 Task: Create a due date automation trigger when advanced on, on the tuesday of the week before a card is due add fields with custom field "Resume" set to a number greater than 1 and greater than 10 at 11:00 AM.
Action: Mouse moved to (1135, 94)
Screenshot: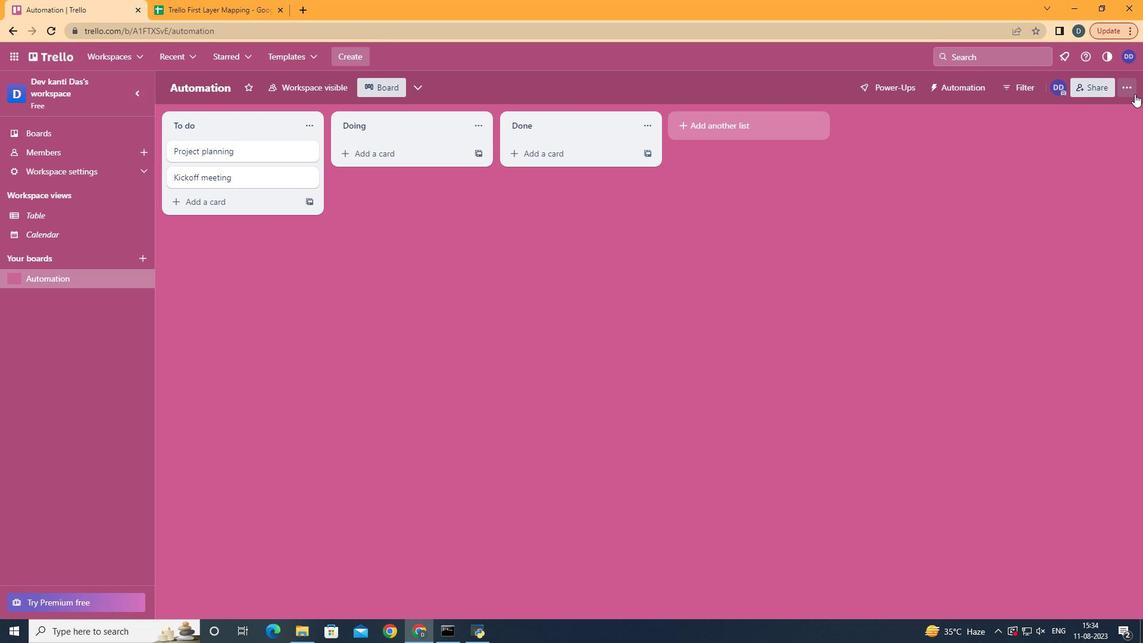 
Action: Mouse pressed left at (1135, 94)
Screenshot: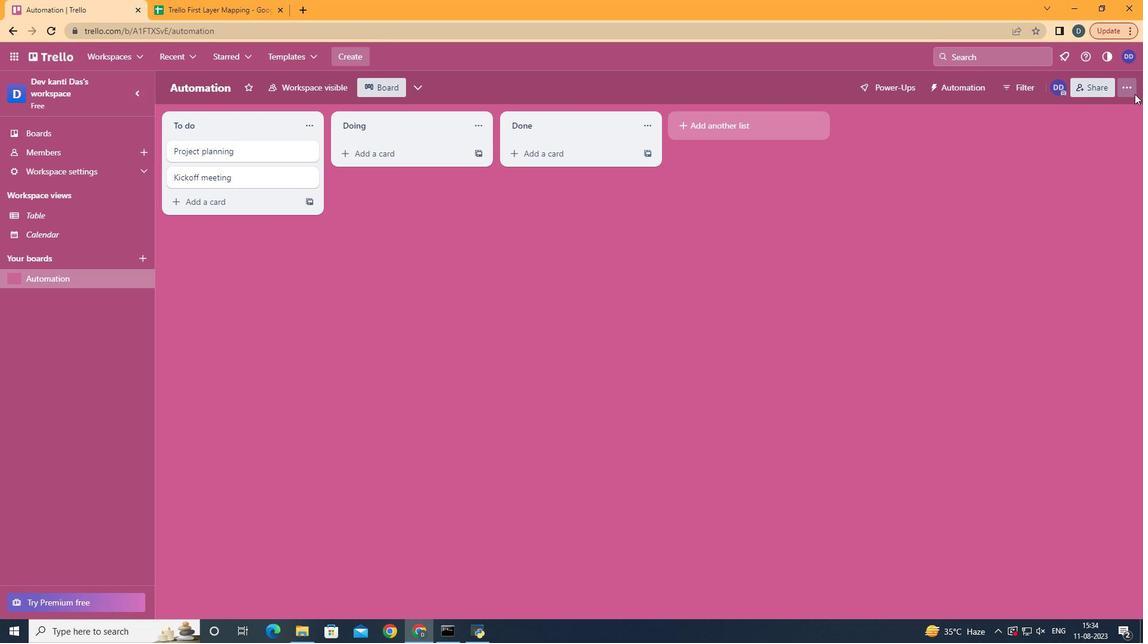 
Action: Mouse moved to (1046, 242)
Screenshot: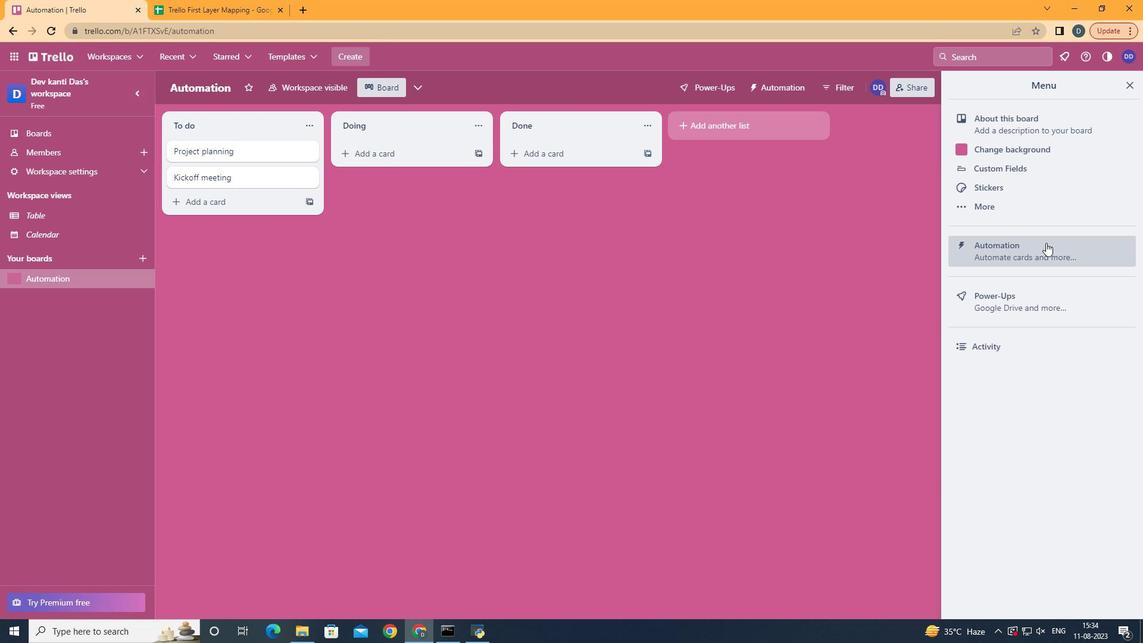 
Action: Mouse pressed left at (1046, 242)
Screenshot: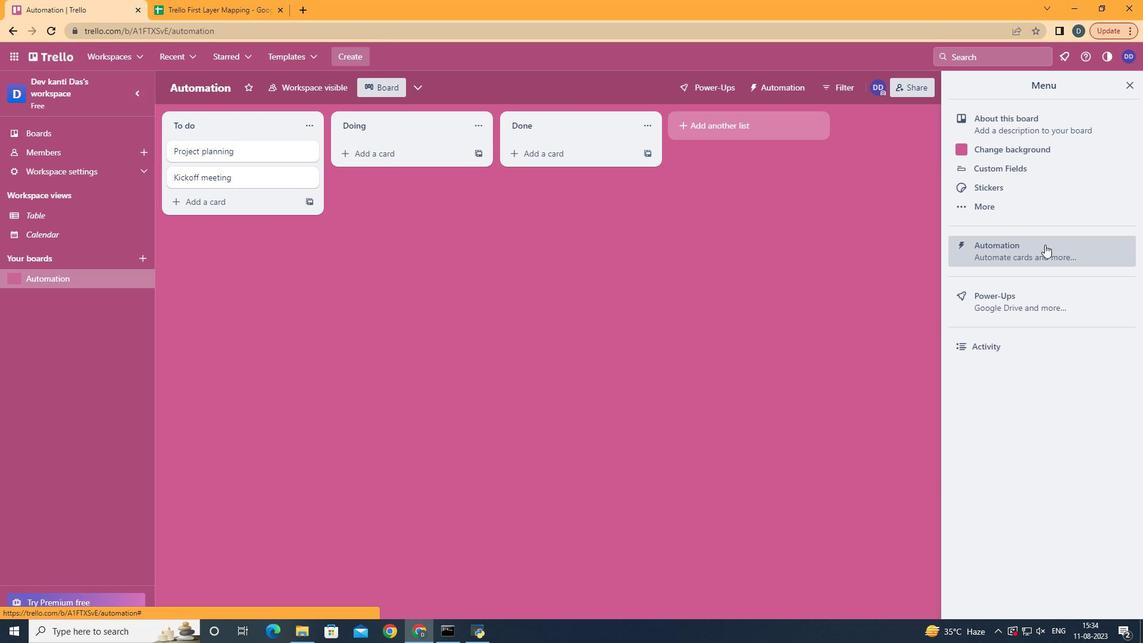 
Action: Mouse moved to (214, 243)
Screenshot: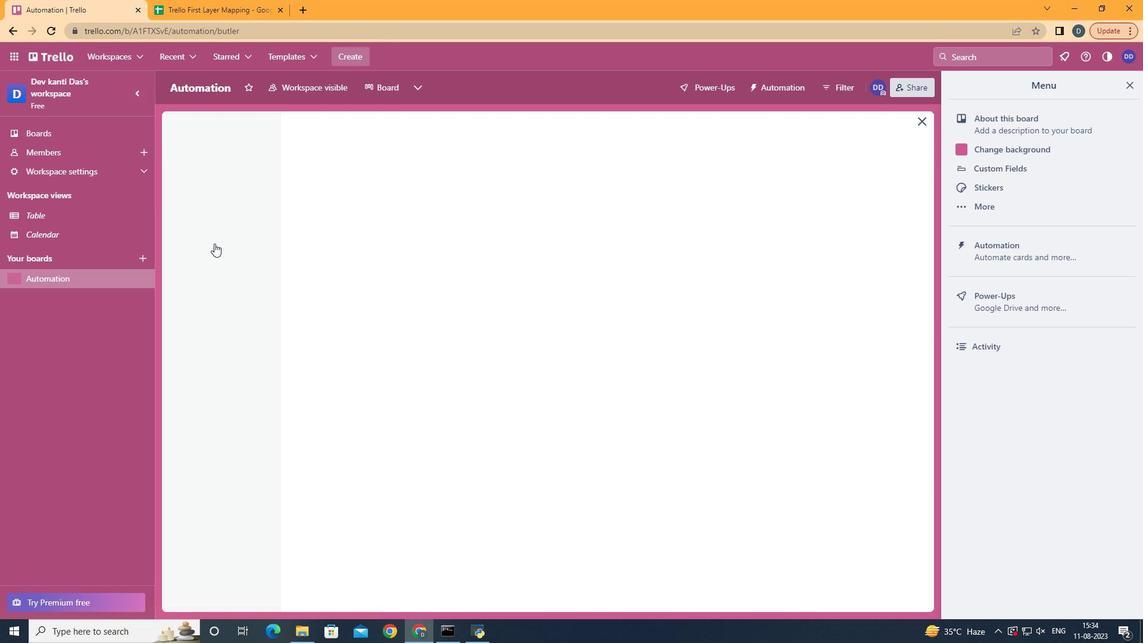 
Action: Mouse pressed left at (214, 243)
Screenshot: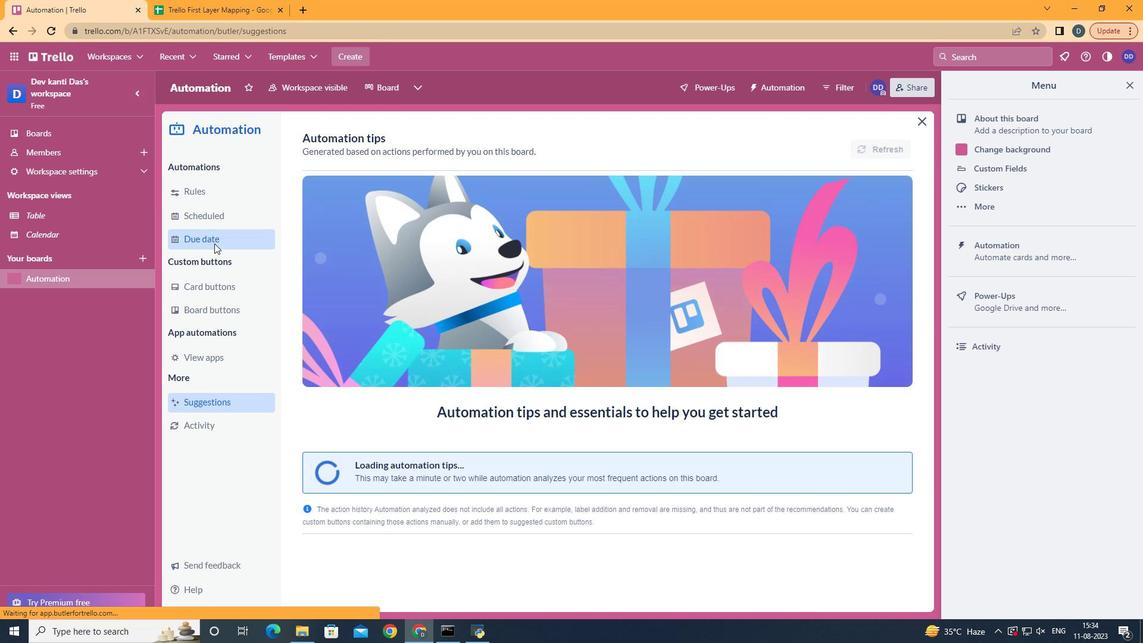 
Action: Mouse moved to (840, 138)
Screenshot: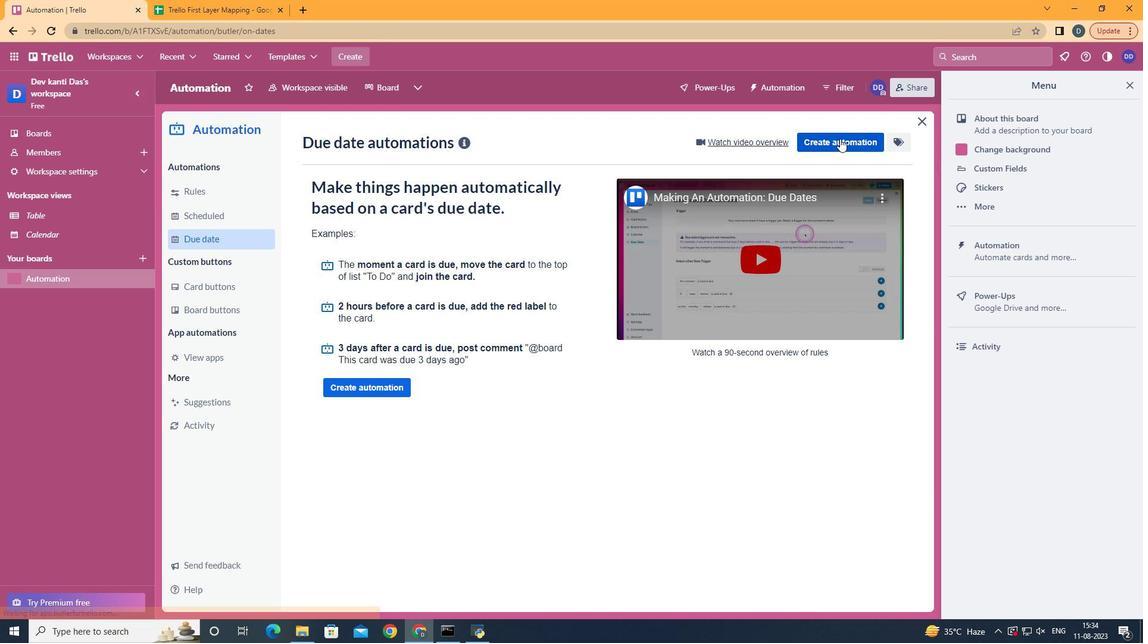 
Action: Mouse pressed left at (840, 138)
Screenshot: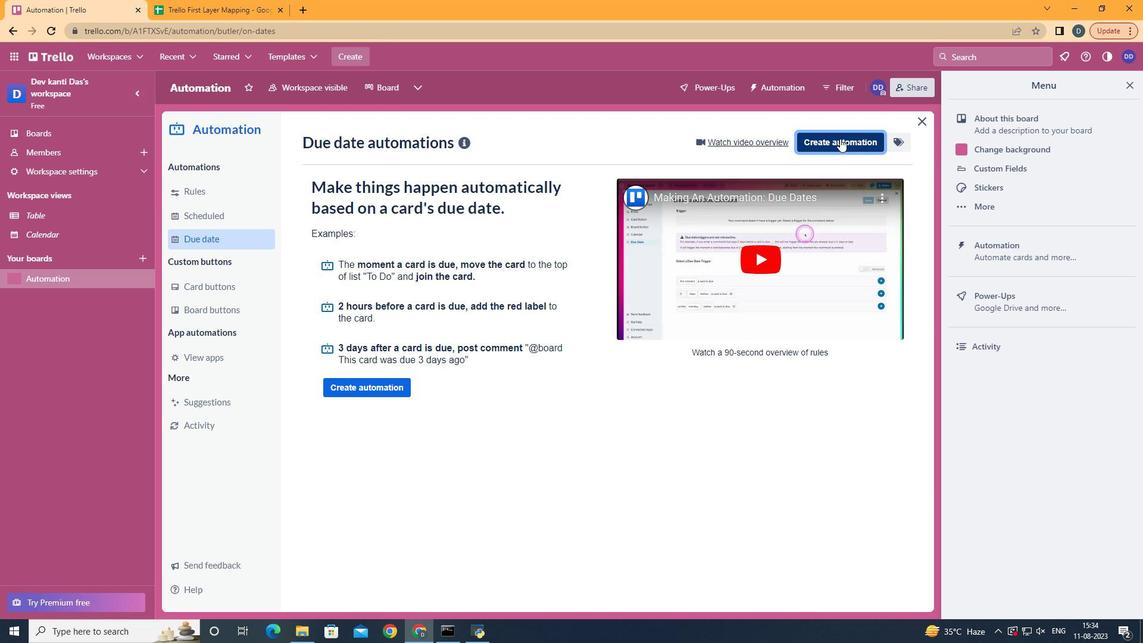 
Action: Mouse moved to (652, 263)
Screenshot: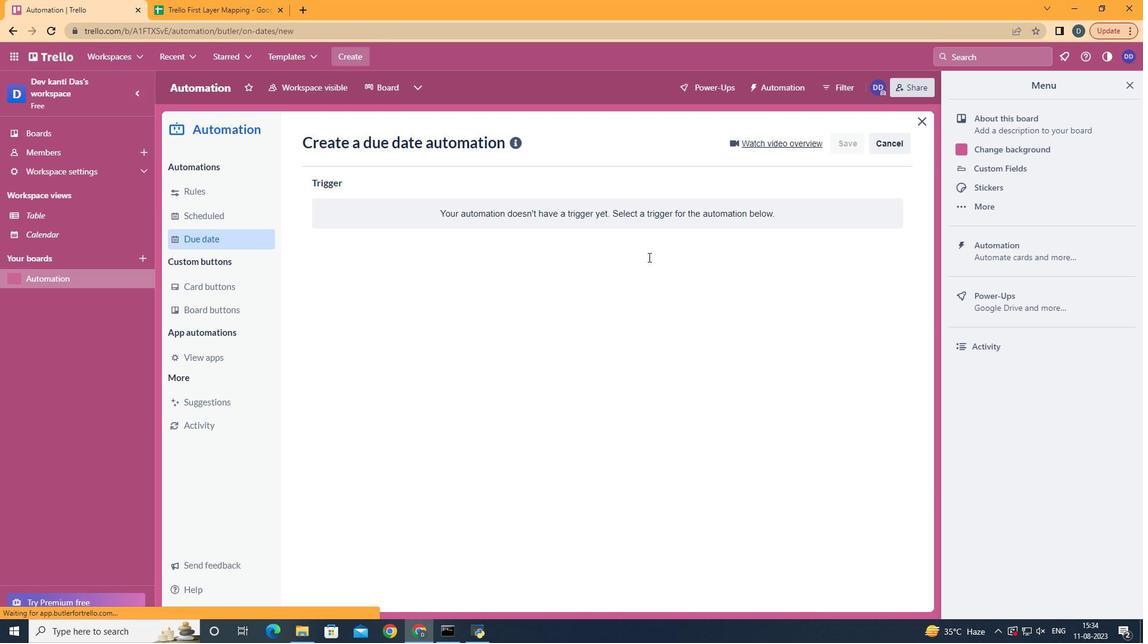 
Action: Mouse pressed left at (652, 263)
Screenshot: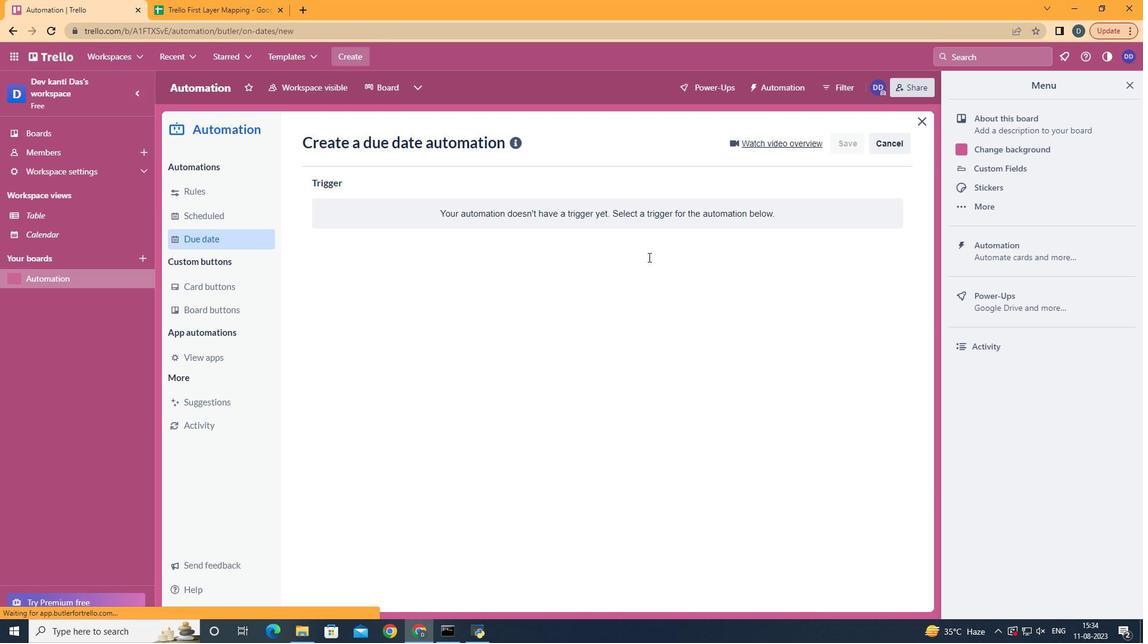 
Action: Mouse moved to (371, 339)
Screenshot: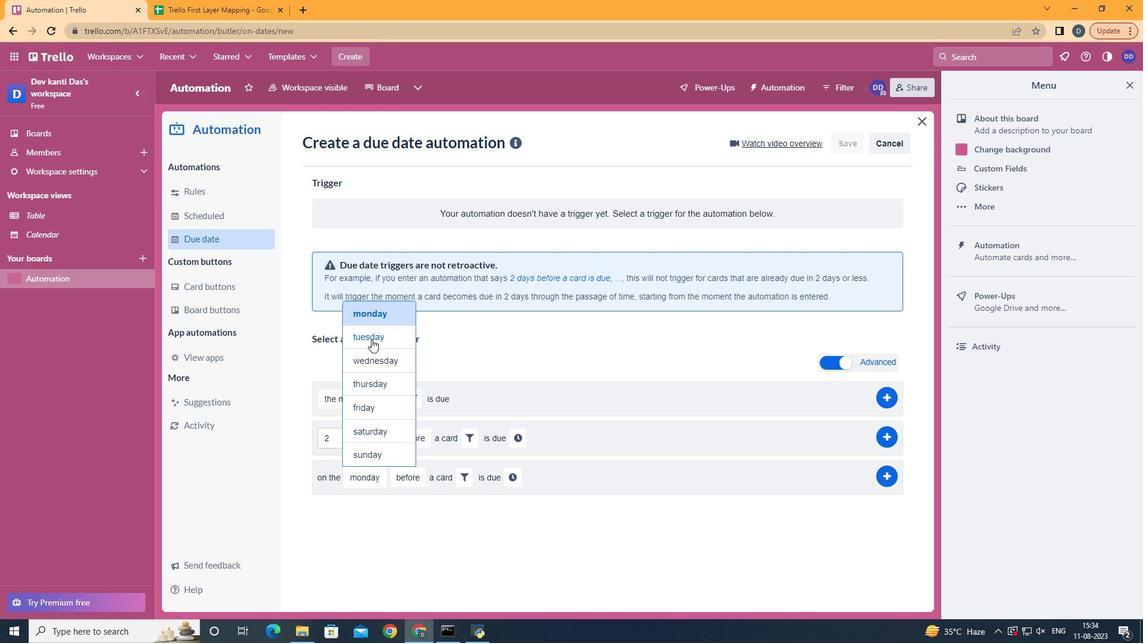 
Action: Mouse pressed left at (371, 339)
Screenshot: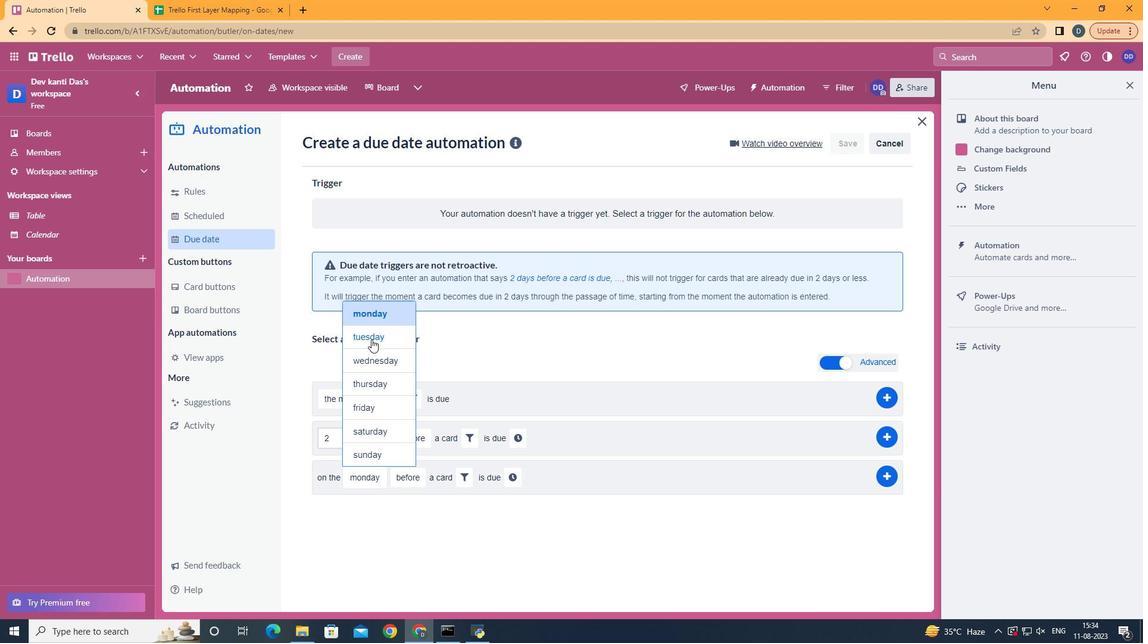 
Action: Mouse moved to (438, 563)
Screenshot: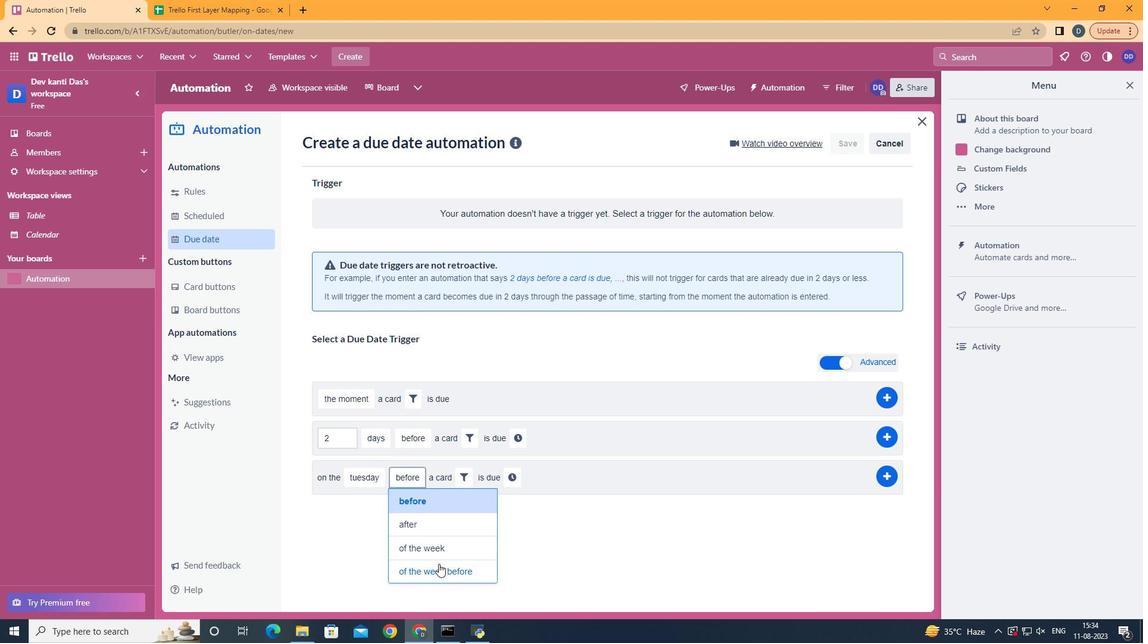 
Action: Mouse pressed left at (438, 563)
Screenshot: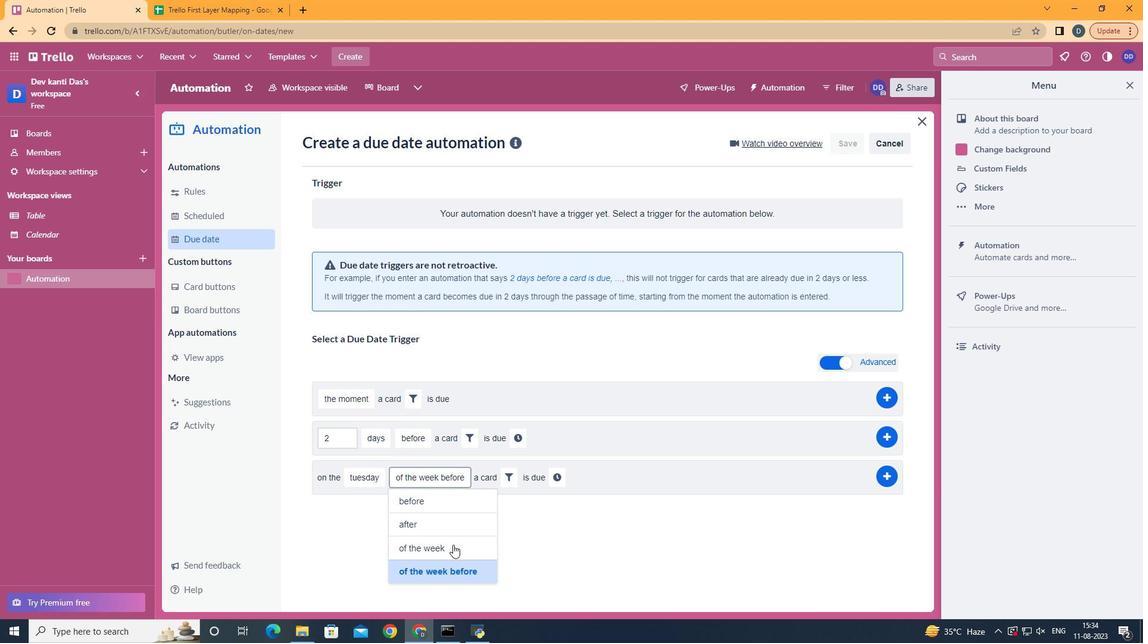 
Action: Mouse moved to (504, 475)
Screenshot: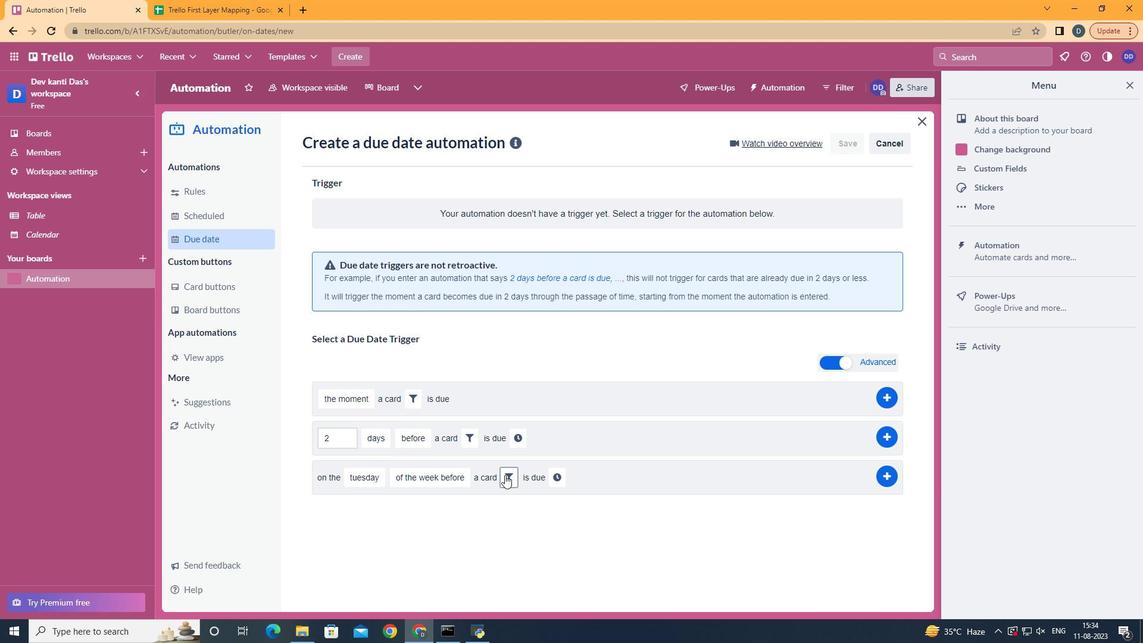 
Action: Mouse pressed left at (504, 475)
Screenshot: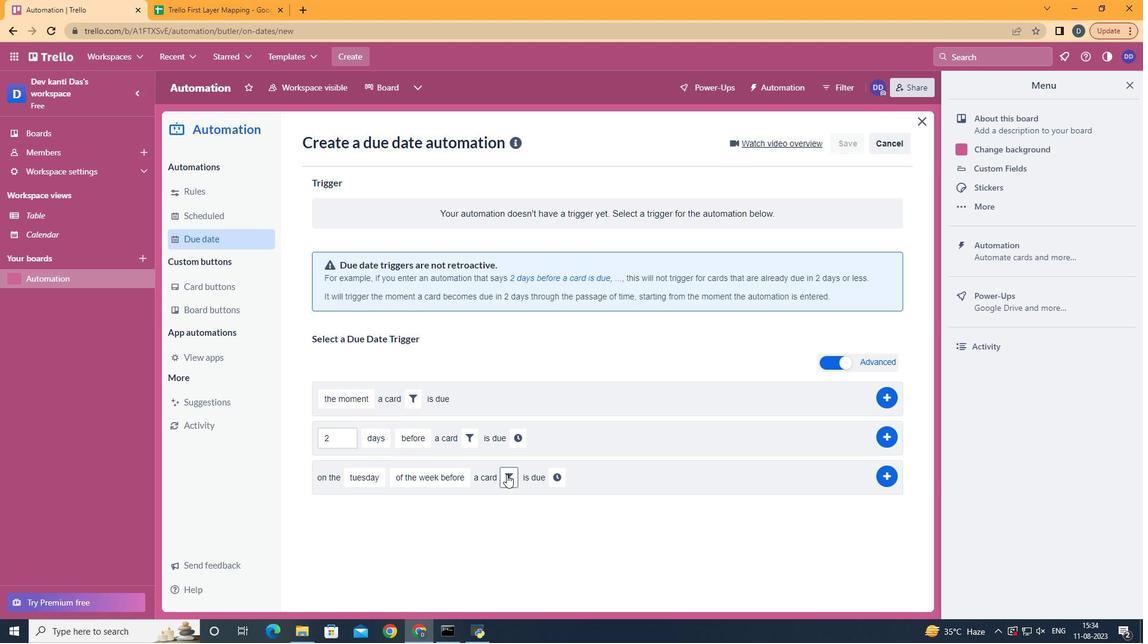 
Action: Mouse moved to (701, 516)
Screenshot: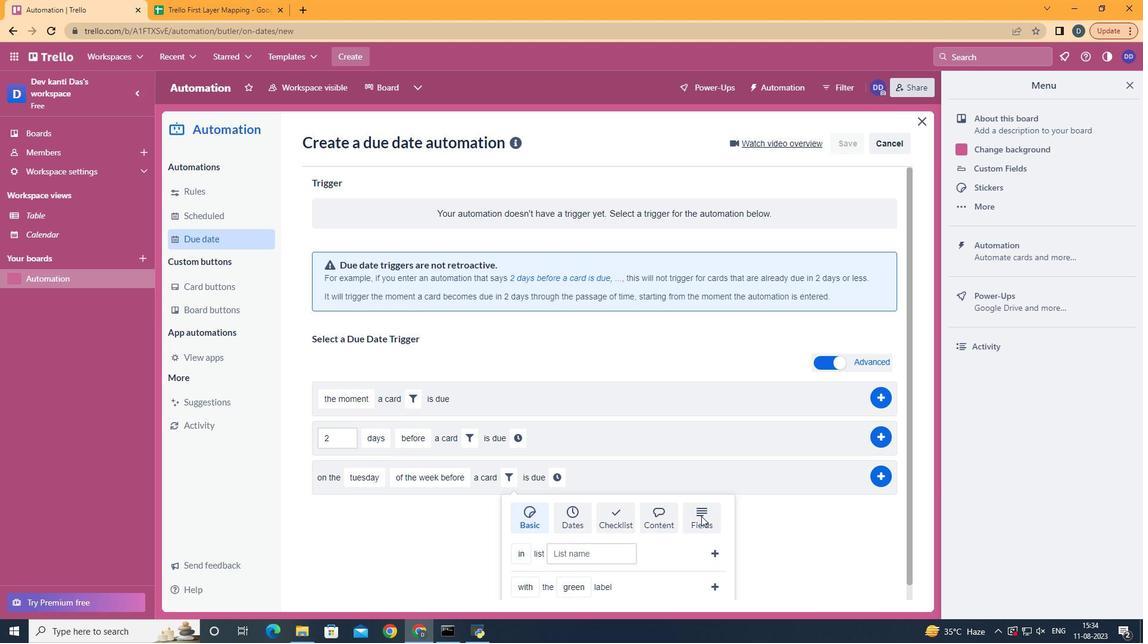 
Action: Mouse pressed left at (701, 516)
Screenshot: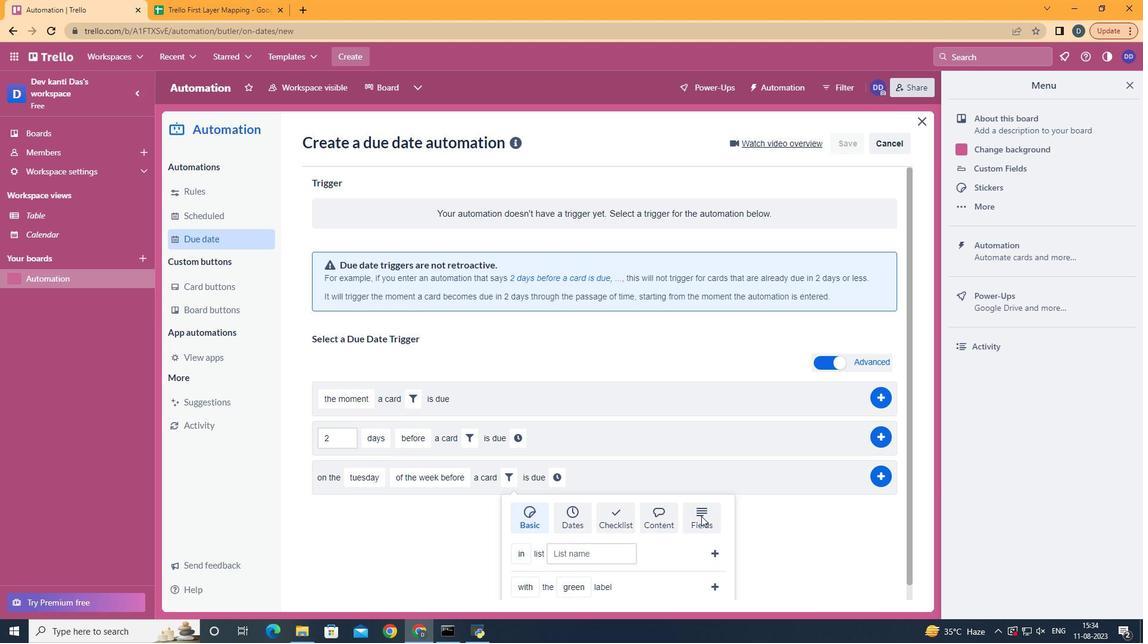 
Action: Mouse scrolled (701, 515) with delta (0, 0)
Screenshot: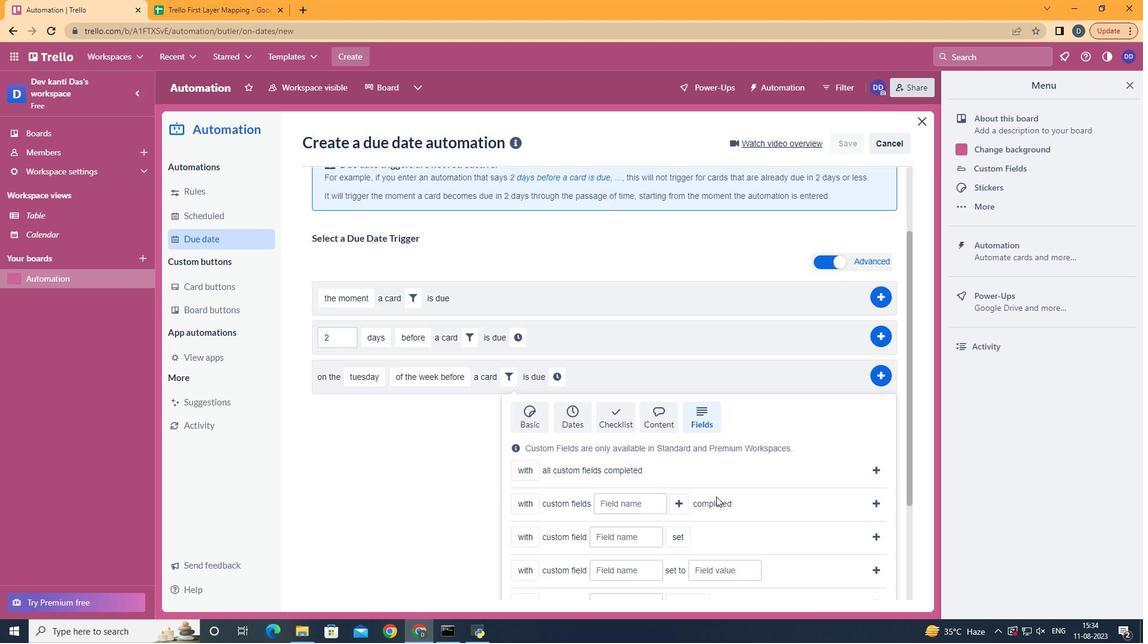 
Action: Mouse scrolled (701, 515) with delta (0, 0)
Screenshot: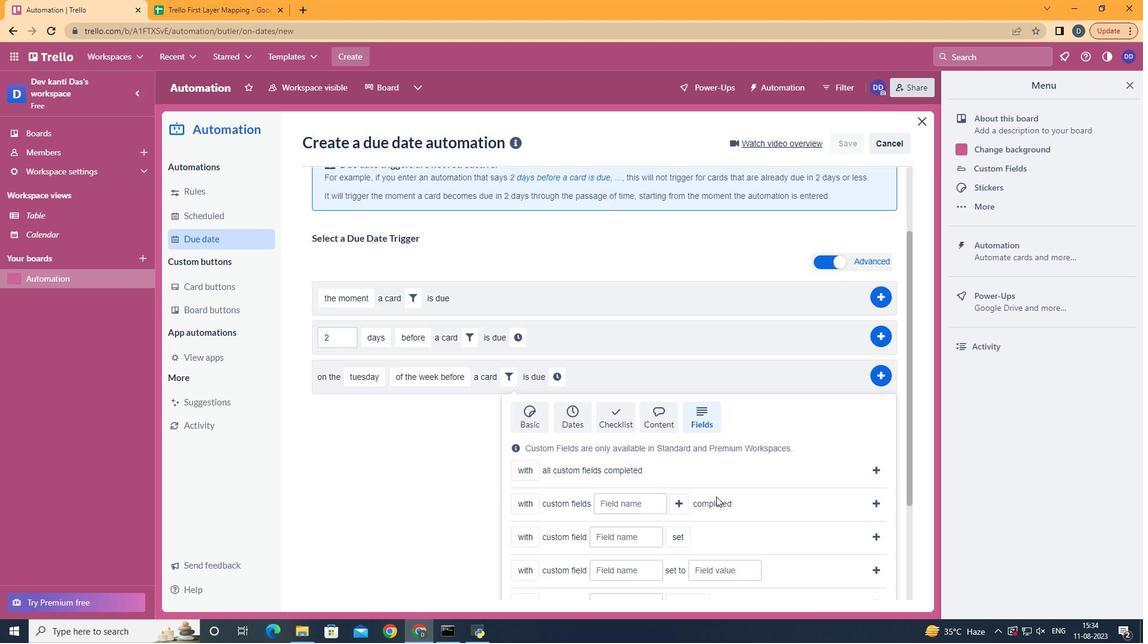 
Action: Mouse scrolled (701, 515) with delta (0, 0)
Screenshot: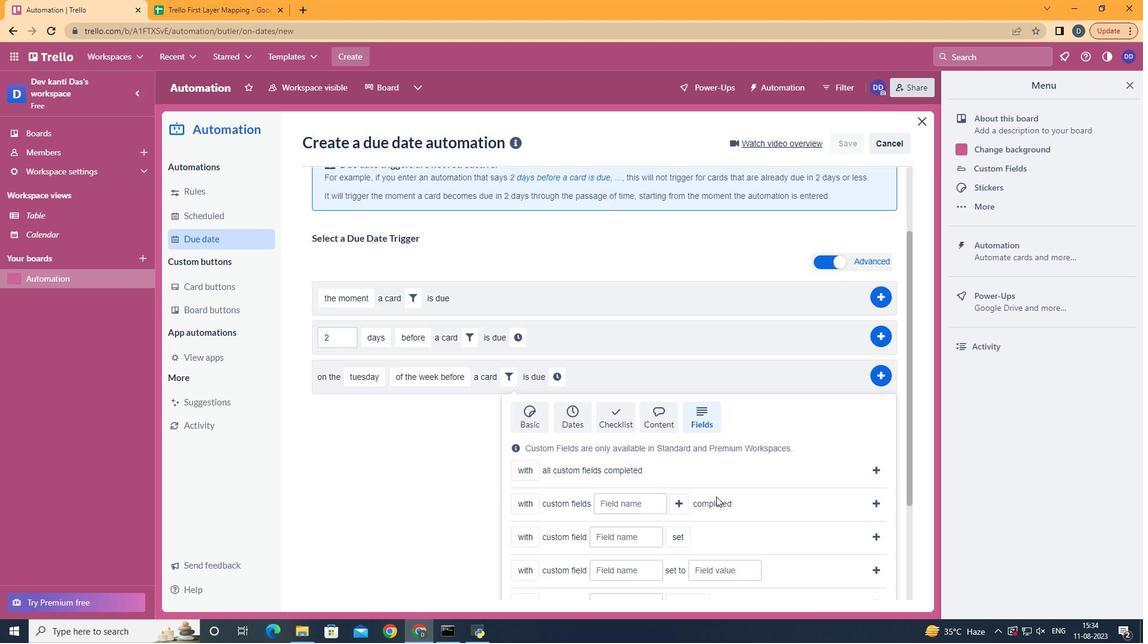 
Action: Mouse scrolled (701, 515) with delta (0, 0)
Screenshot: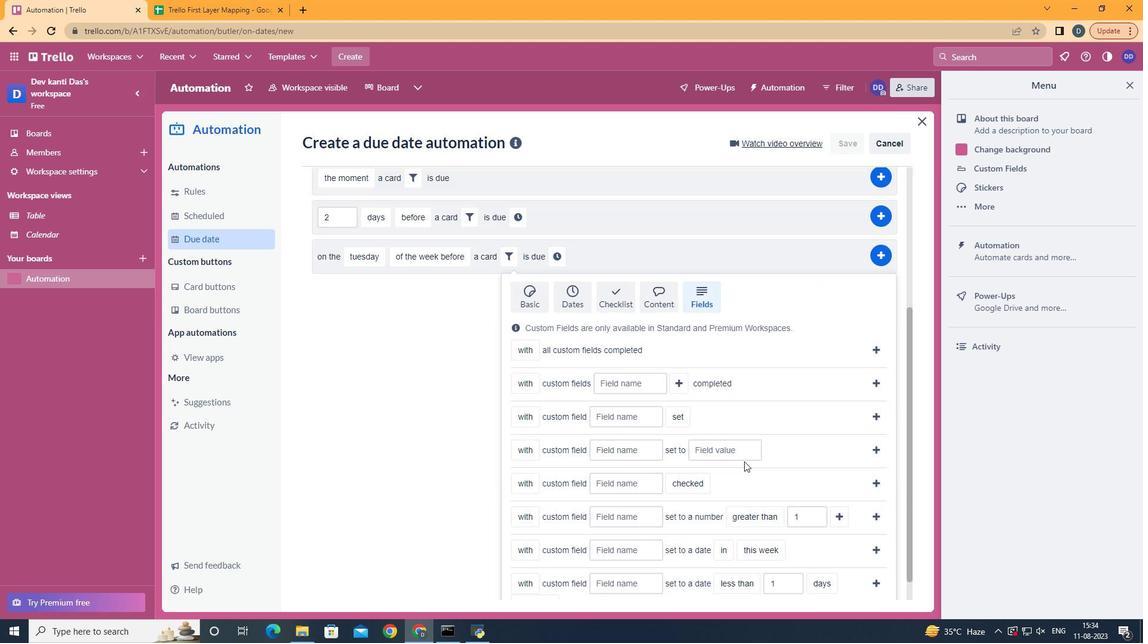 
Action: Mouse scrolled (701, 515) with delta (0, 0)
Screenshot: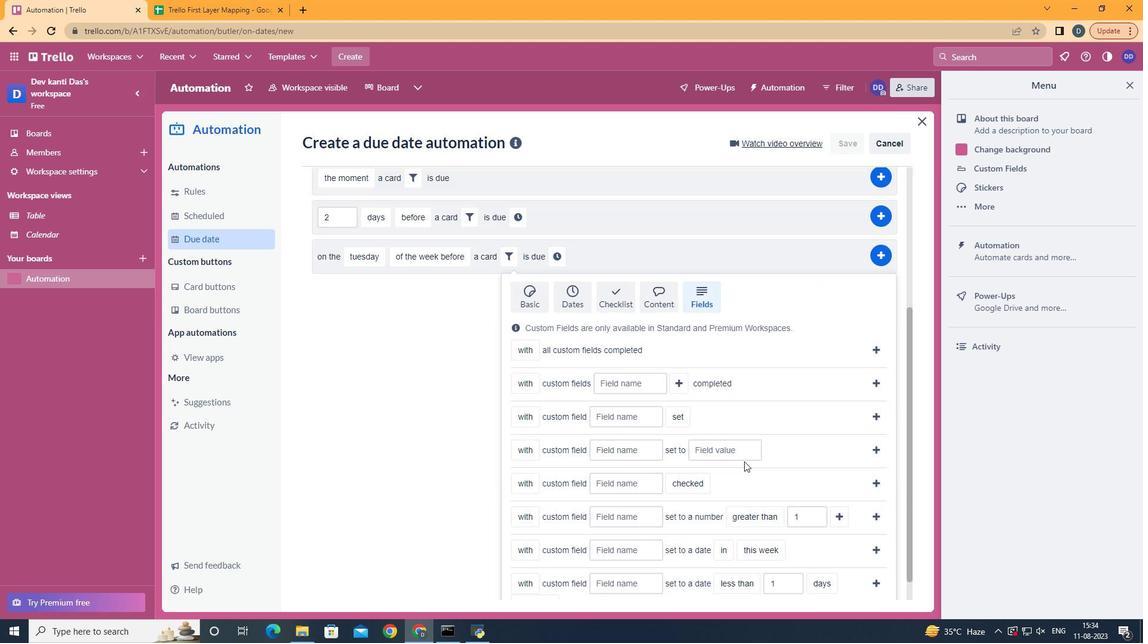 
Action: Mouse moved to (637, 487)
Screenshot: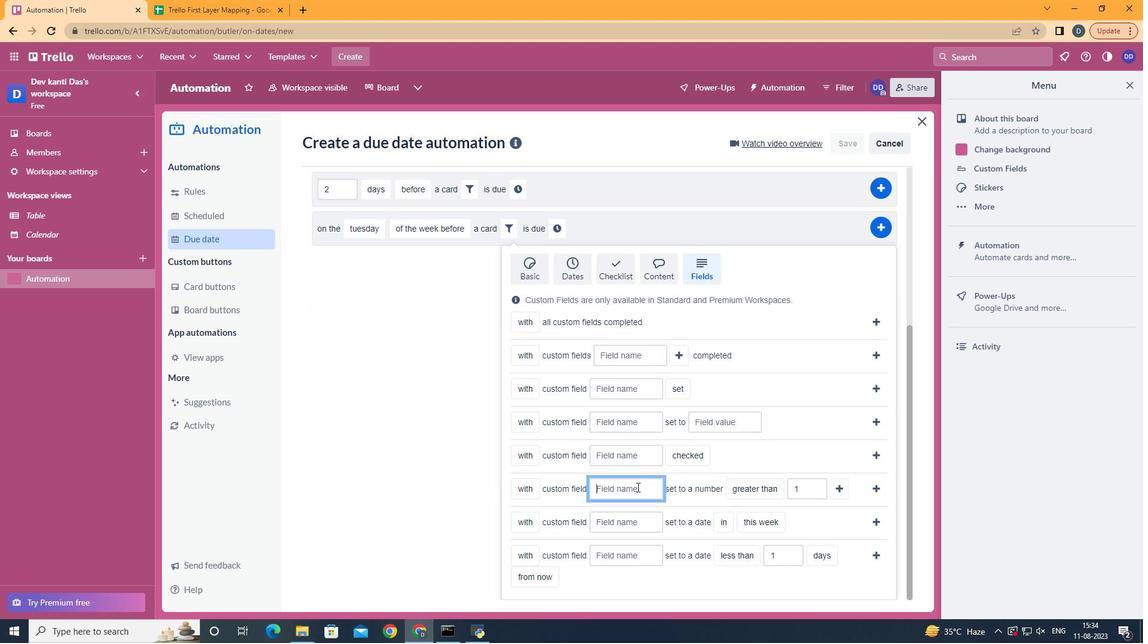 
Action: Mouse pressed left at (637, 487)
Screenshot: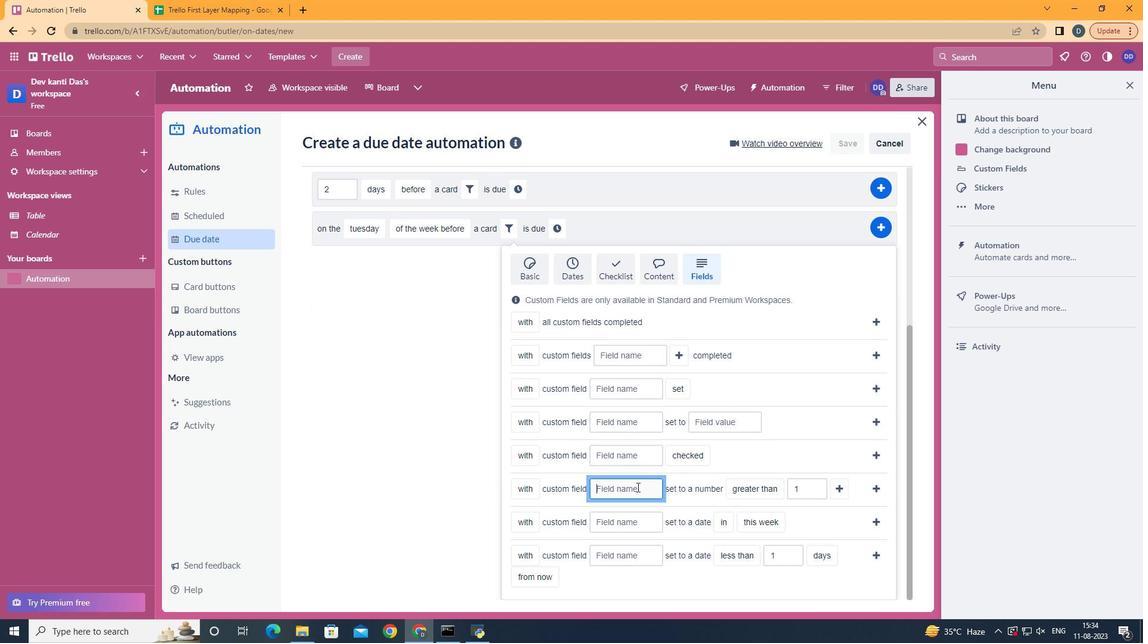 
Action: Key pressed <Key.shift>Resume
Screenshot: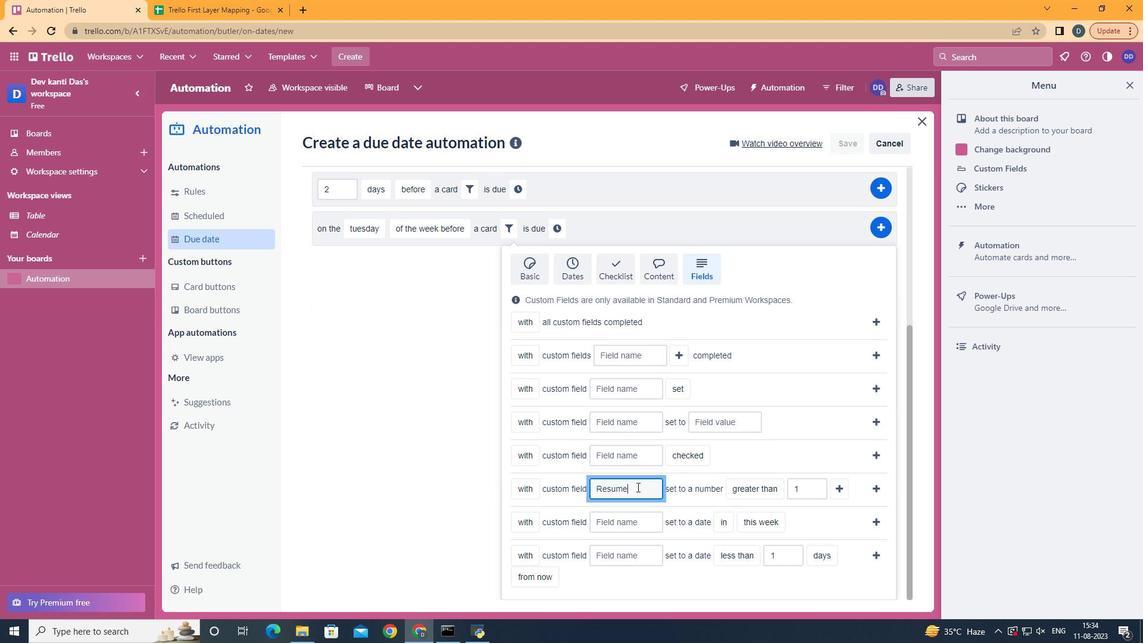 
Action: Mouse moved to (842, 481)
Screenshot: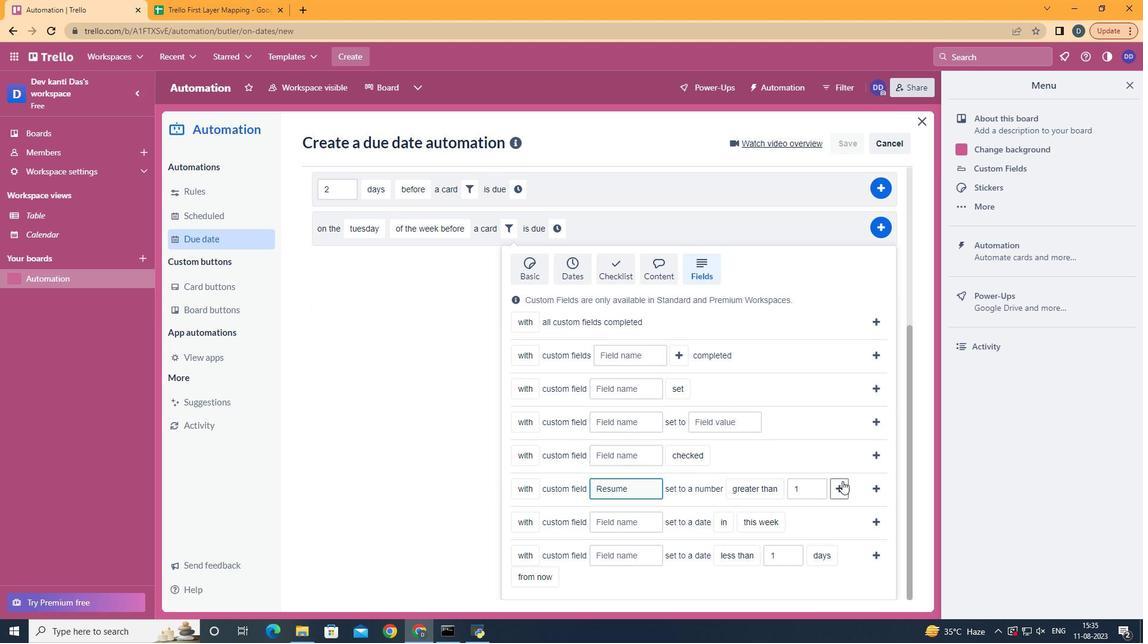 
Action: Mouse pressed left at (842, 481)
Screenshot: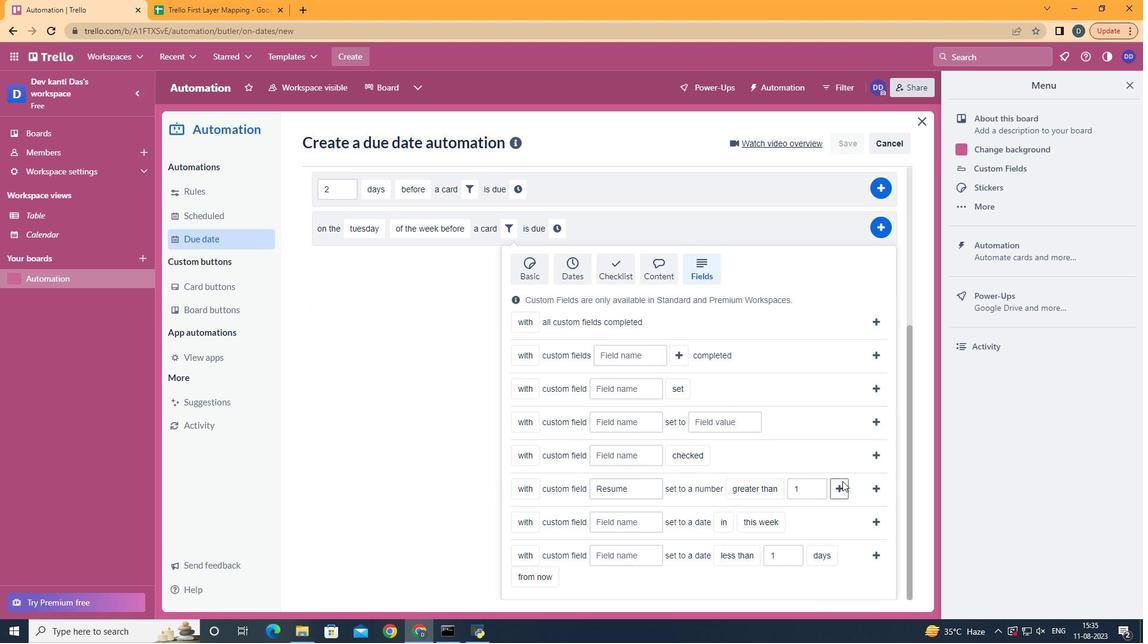 
Action: Mouse moved to (599, 466)
Screenshot: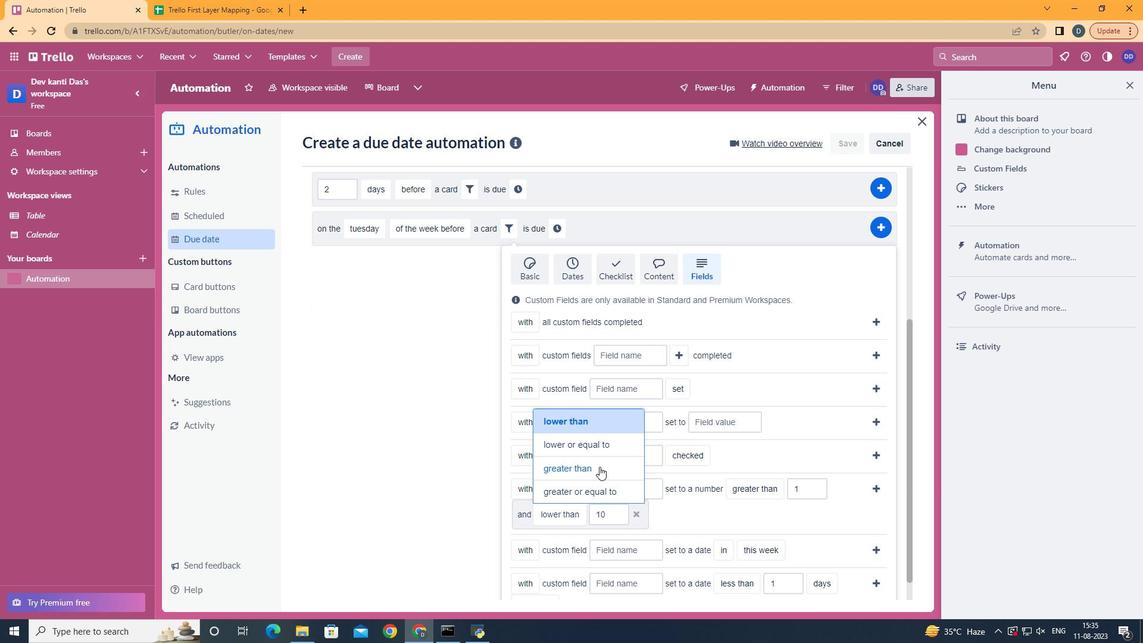 
Action: Mouse pressed left at (599, 466)
Screenshot: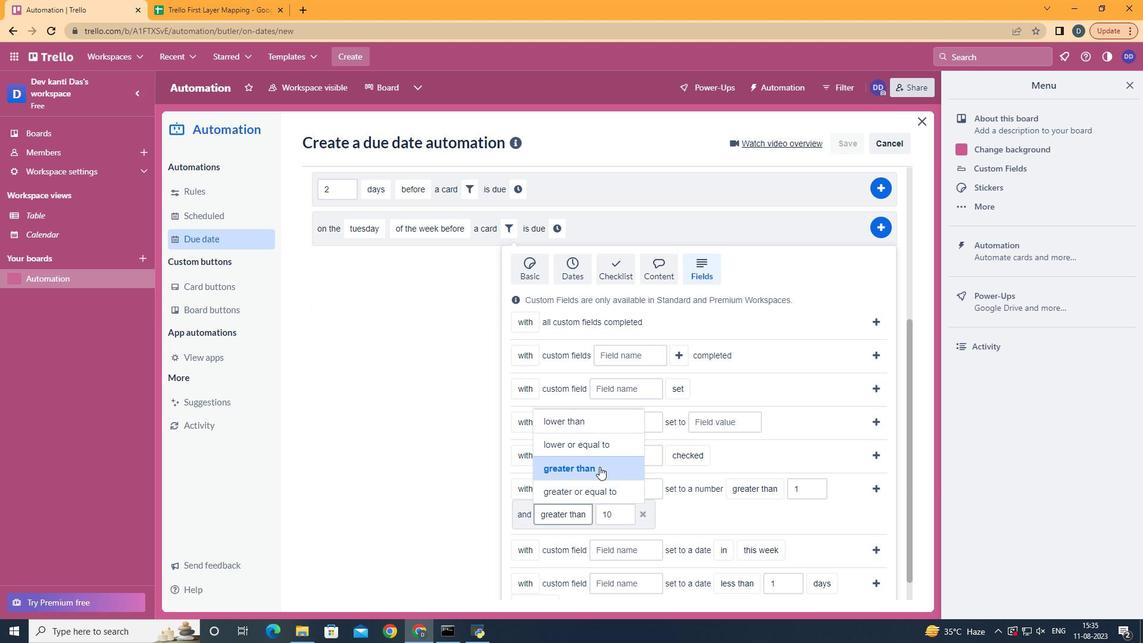 
Action: Mouse moved to (881, 496)
Screenshot: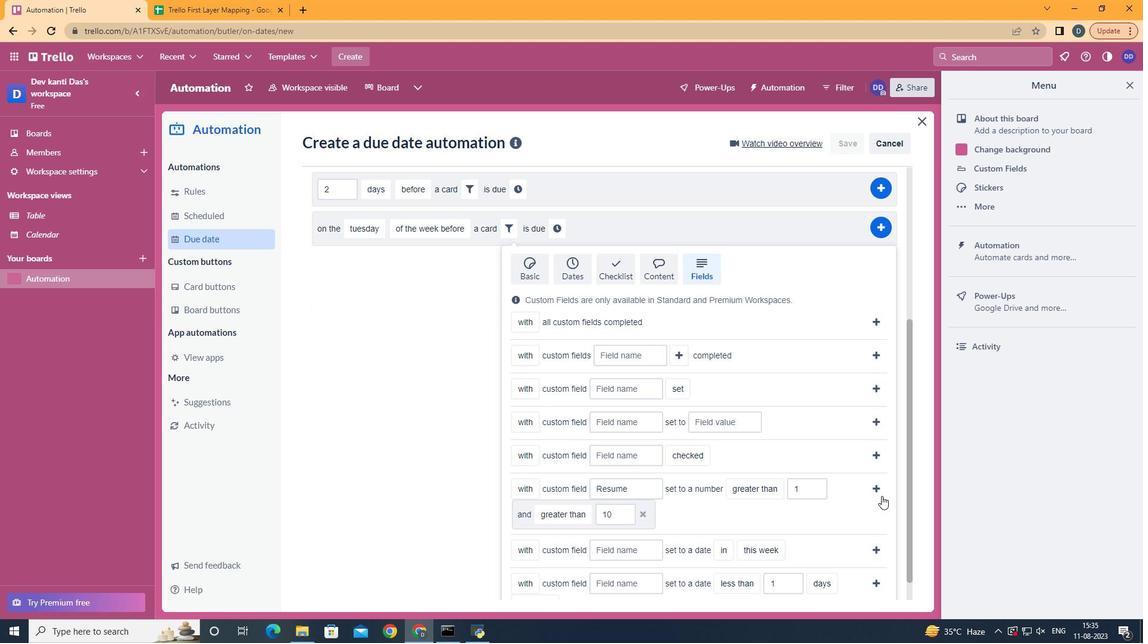 
Action: Mouse pressed left at (881, 496)
Screenshot: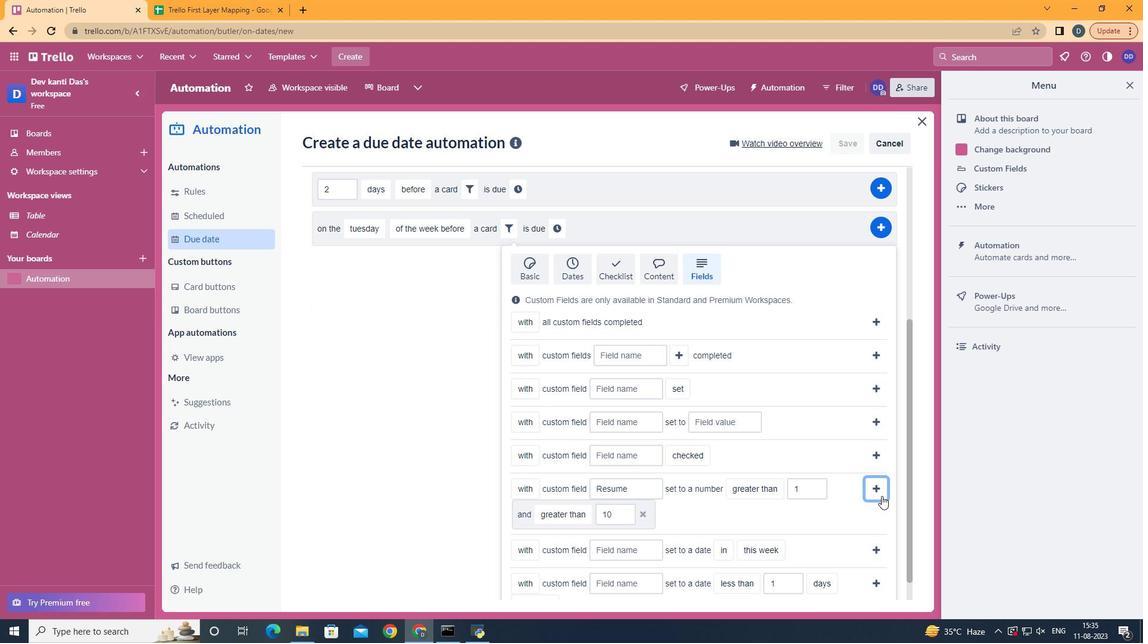 
Action: Mouse moved to (326, 504)
Screenshot: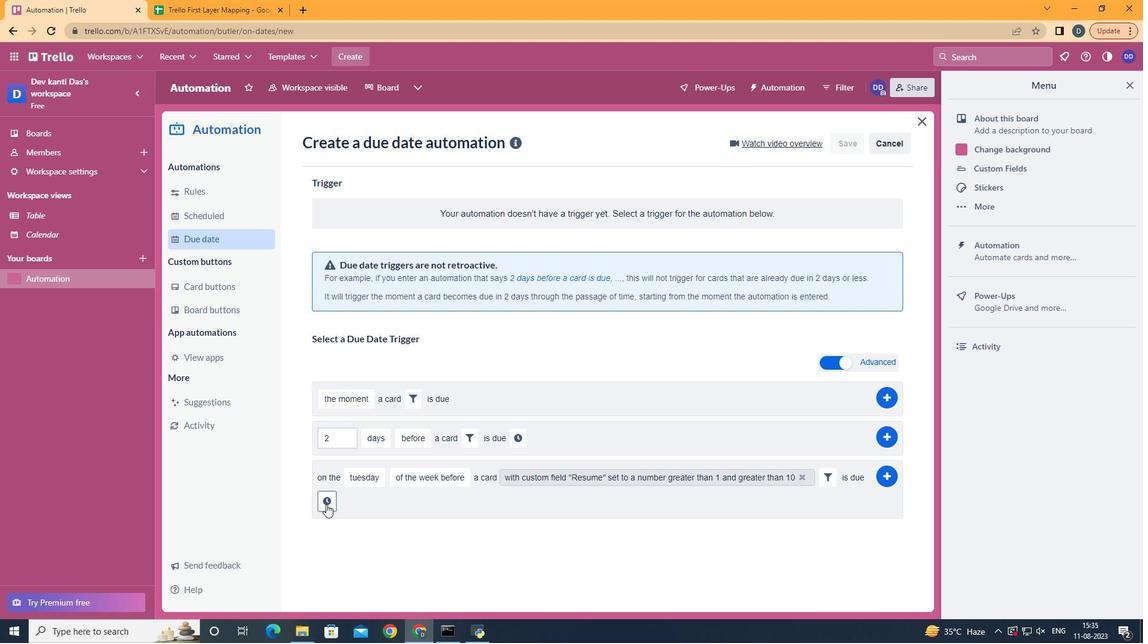 
Action: Mouse pressed left at (326, 504)
Screenshot: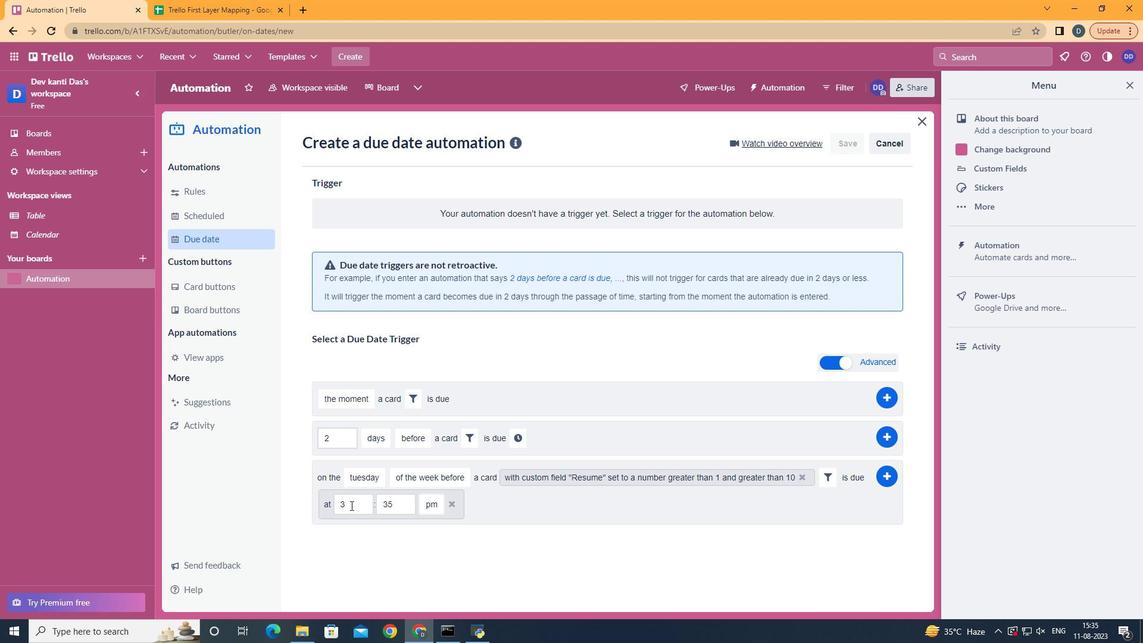 
Action: Mouse moved to (369, 505)
Screenshot: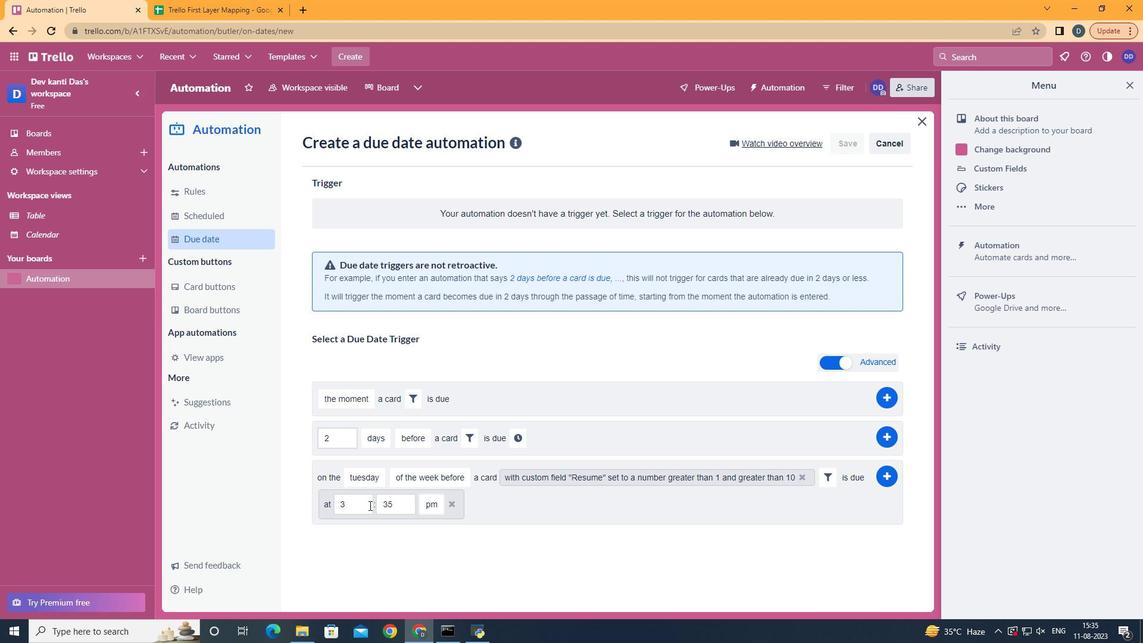 
Action: Mouse pressed left at (369, 505)
Screenshot: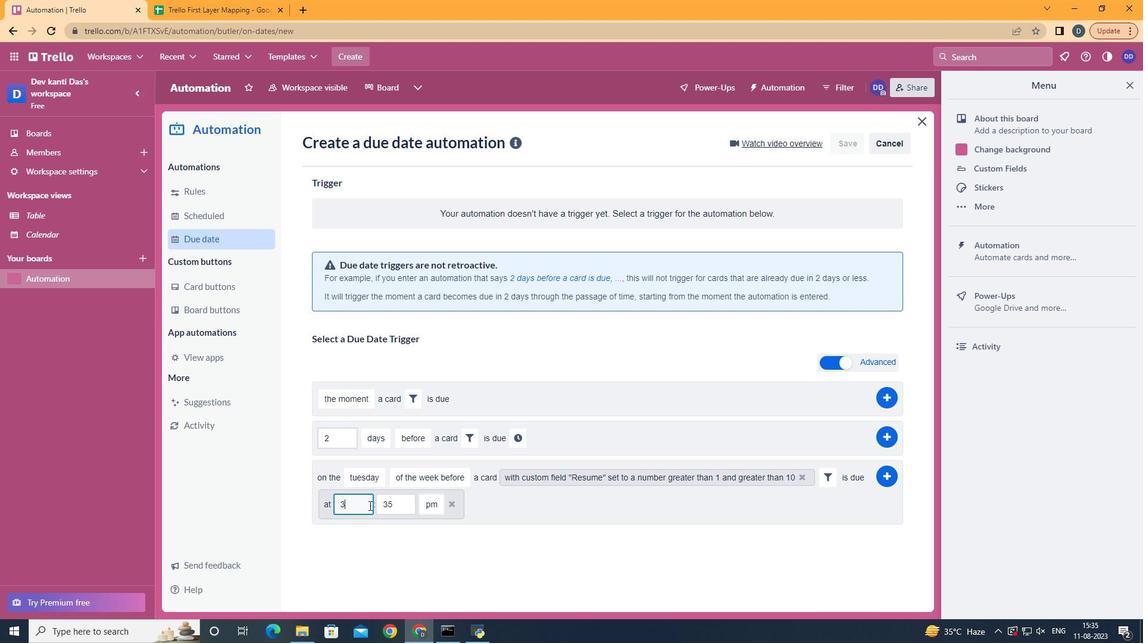 
Action: Key pressed <Key.backspace>11
Screenshot: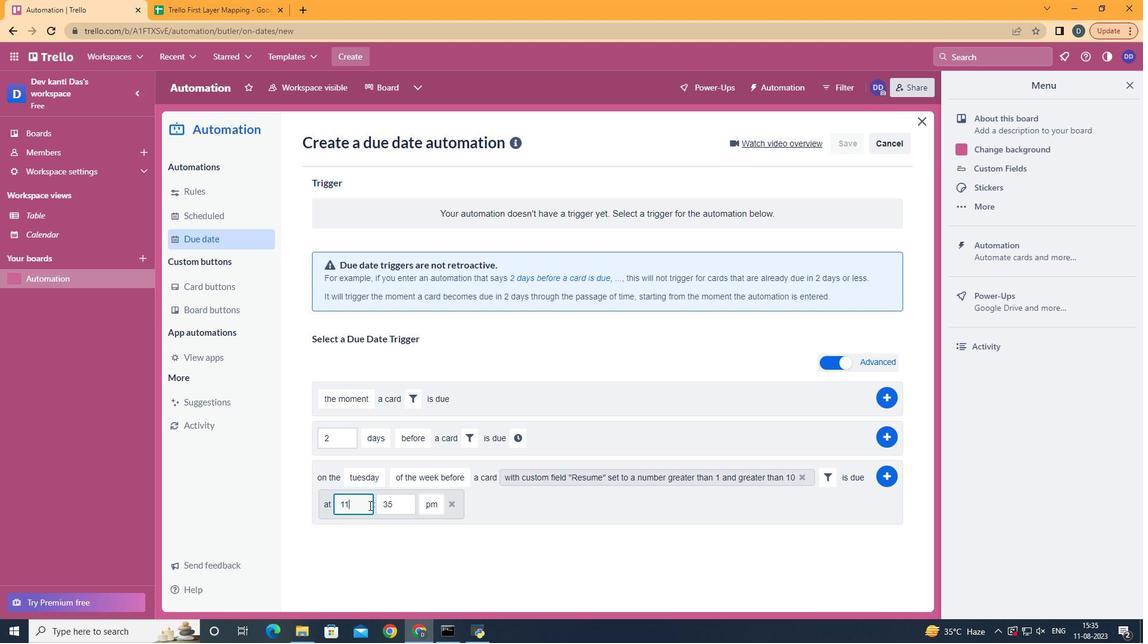 
Action: Mouse moved to (391, 506)
Screenshot: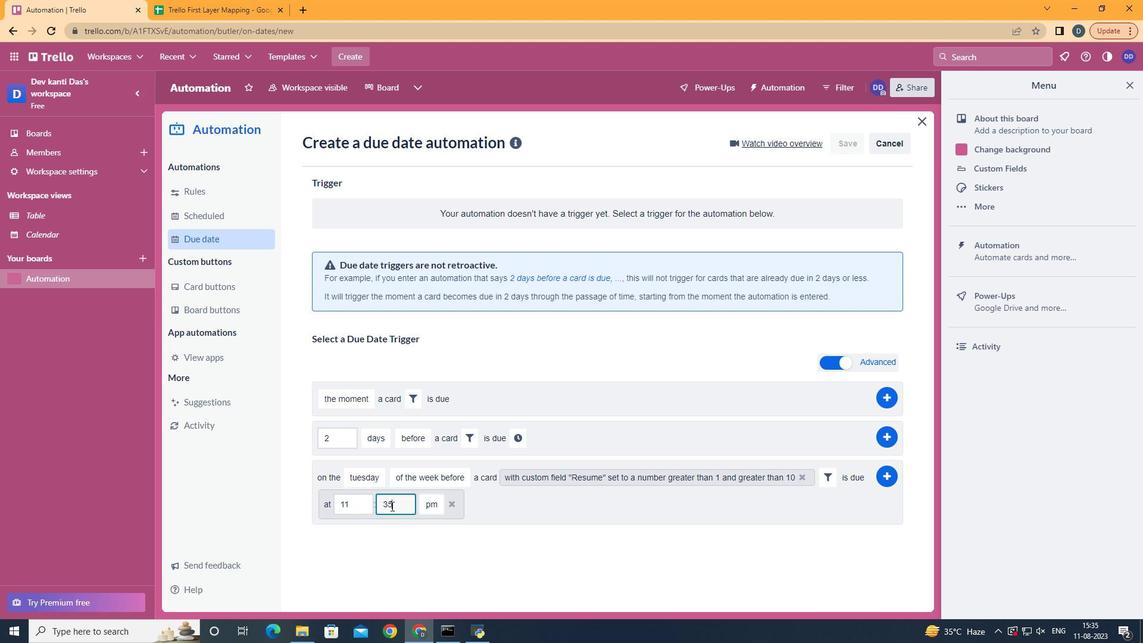 
Action: Mouse pressed left at (391, 506)
Screenshot: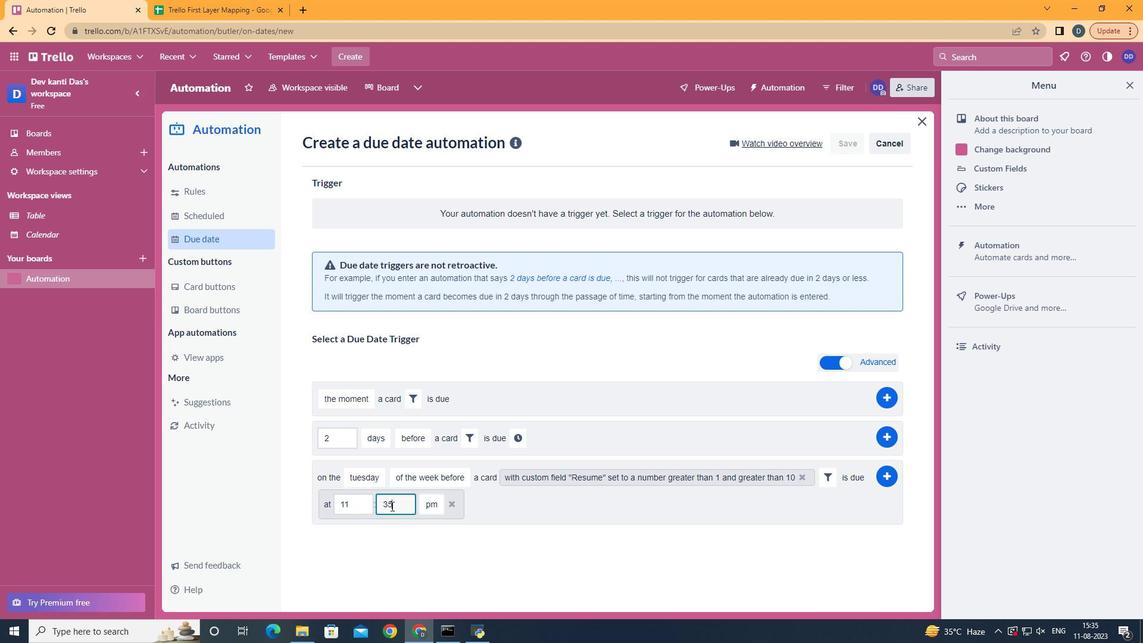 
Action: Key pressed <Key.backspace><Key.backspace>00
Screenshot: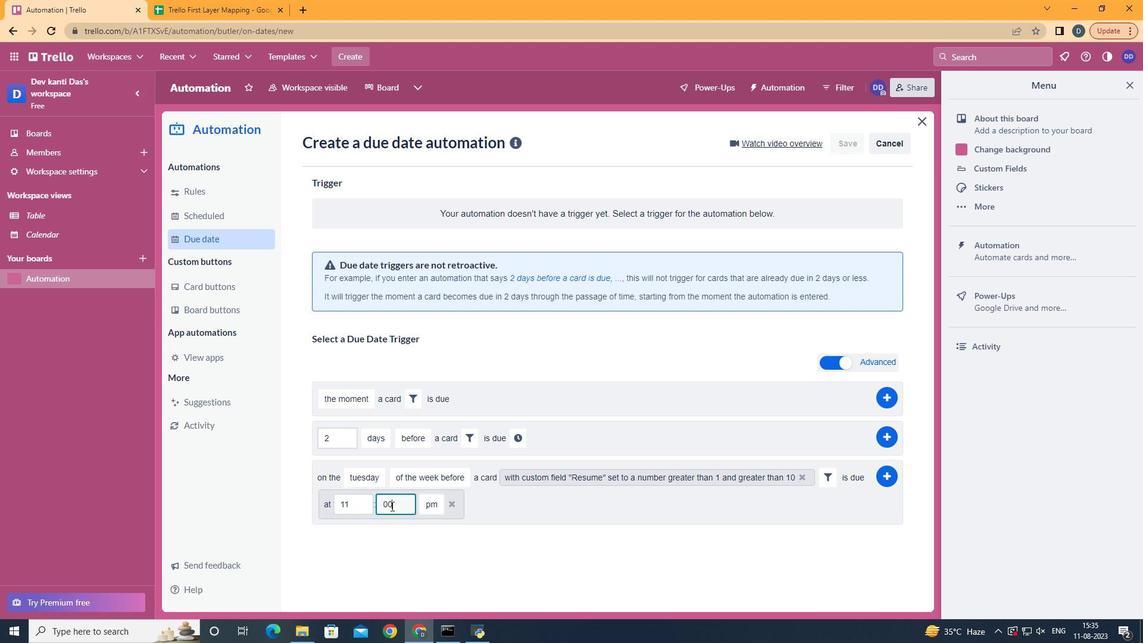 
Action: Mouse moved to (441, 522)
Screenshot: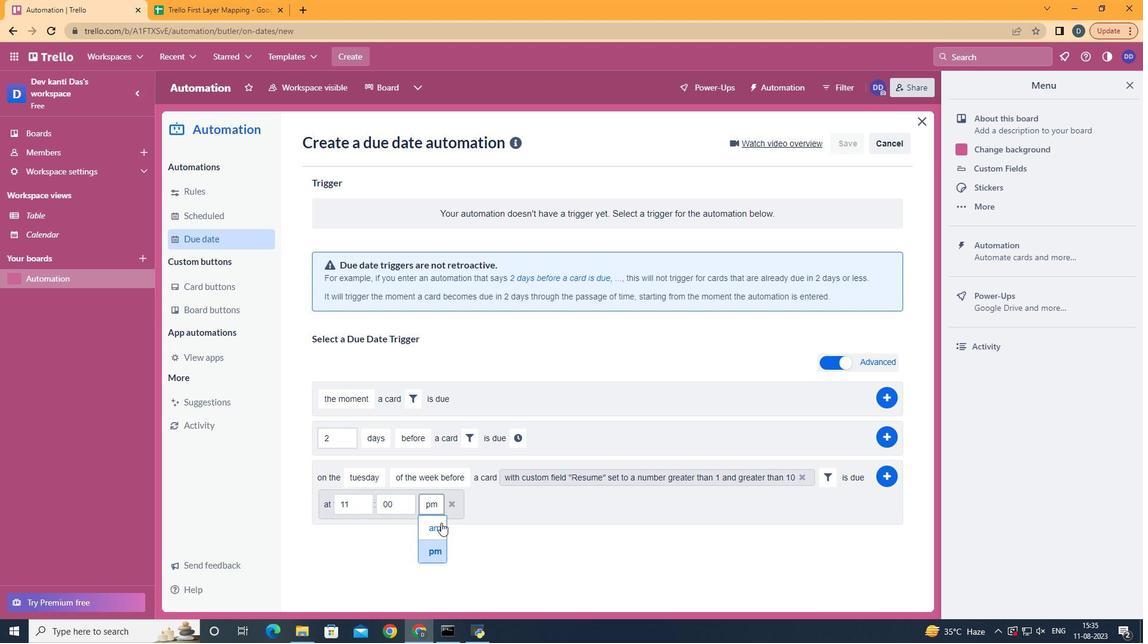
Action: Mouse pressed left at (441, 522)
Screenshot: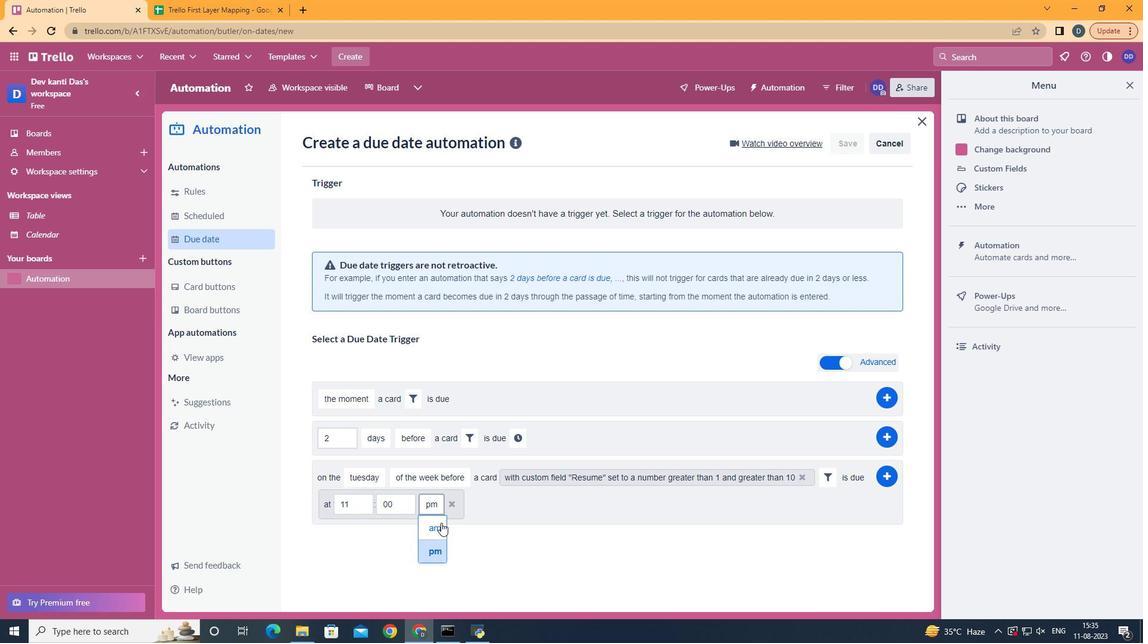
Action: Mouse moved to (894, 477)
Screenshot: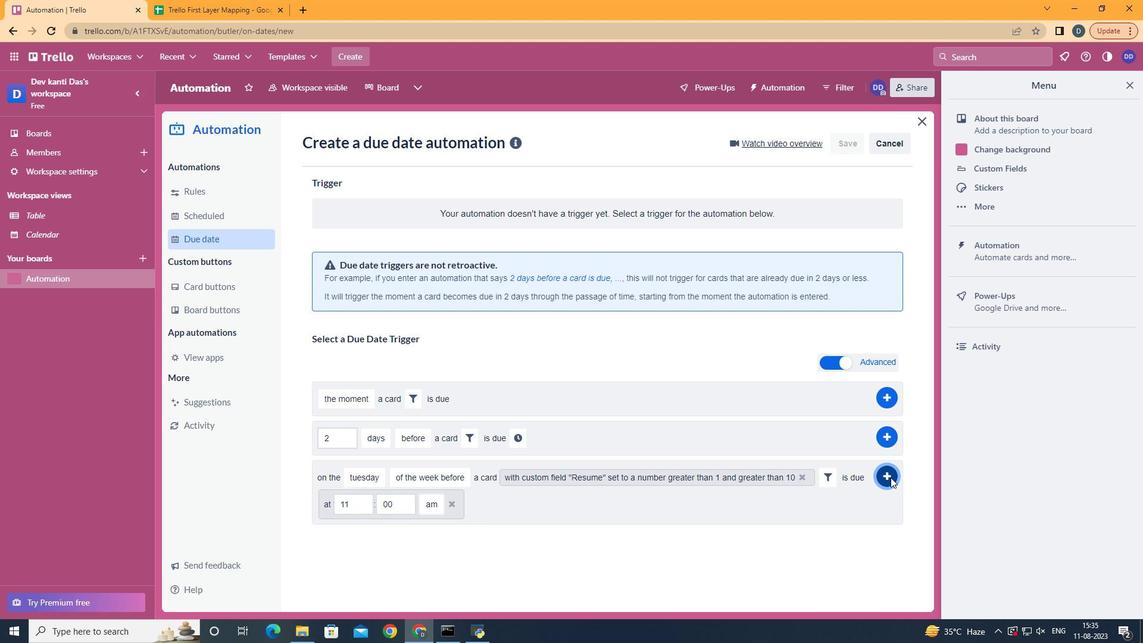 
Action: Mouse pressed left at (894, 477)
Screenshot: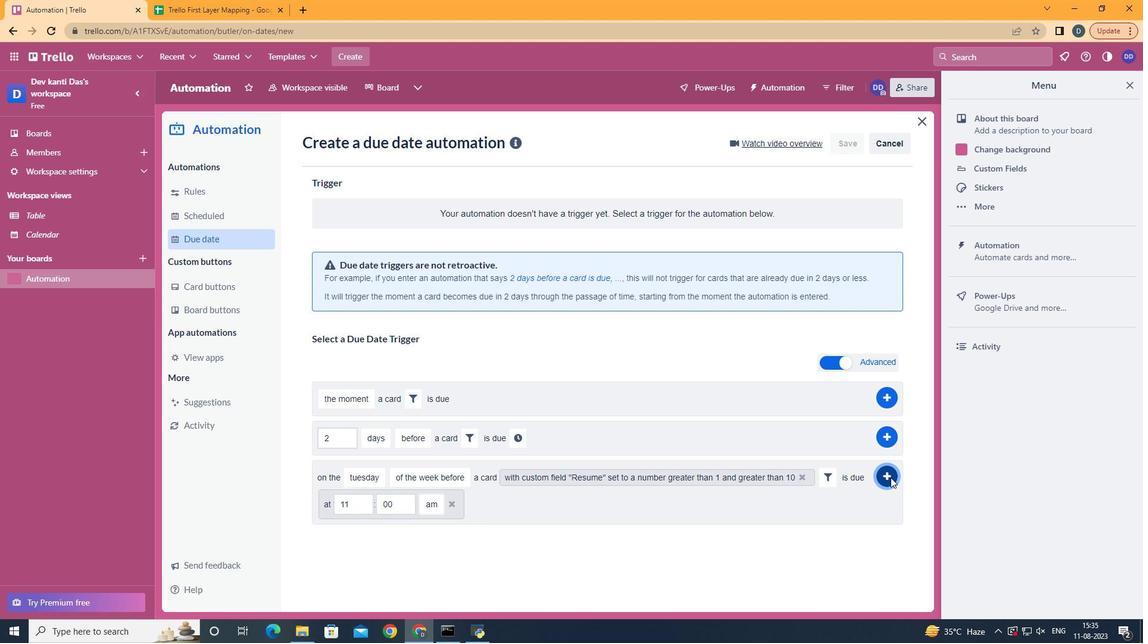 
Action: Mouse moved to (888, 476)
Screenshot: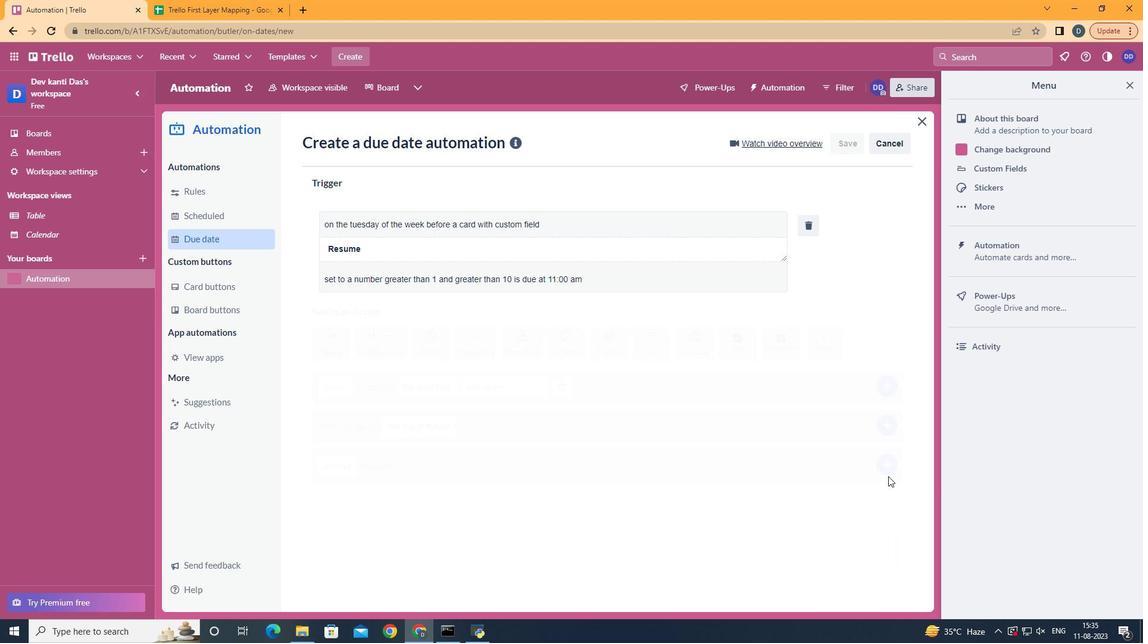 
